 Task: Add Brixy Coconut Vanilla Shampoo Bar to the cart.
Action: Mouse moved to (242, 112)
Screenshot: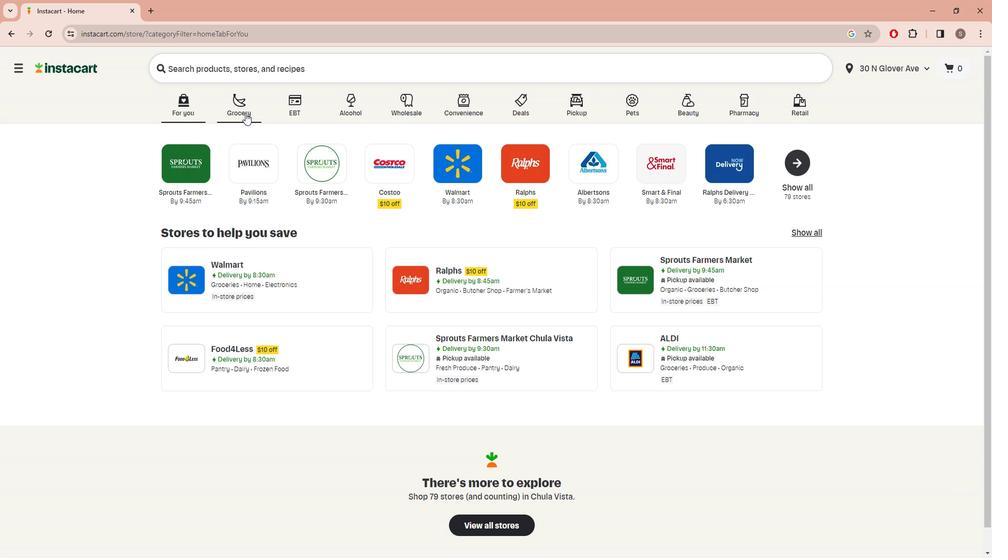 
Action: Mouse pressed left at (242, 112)
Screenshot: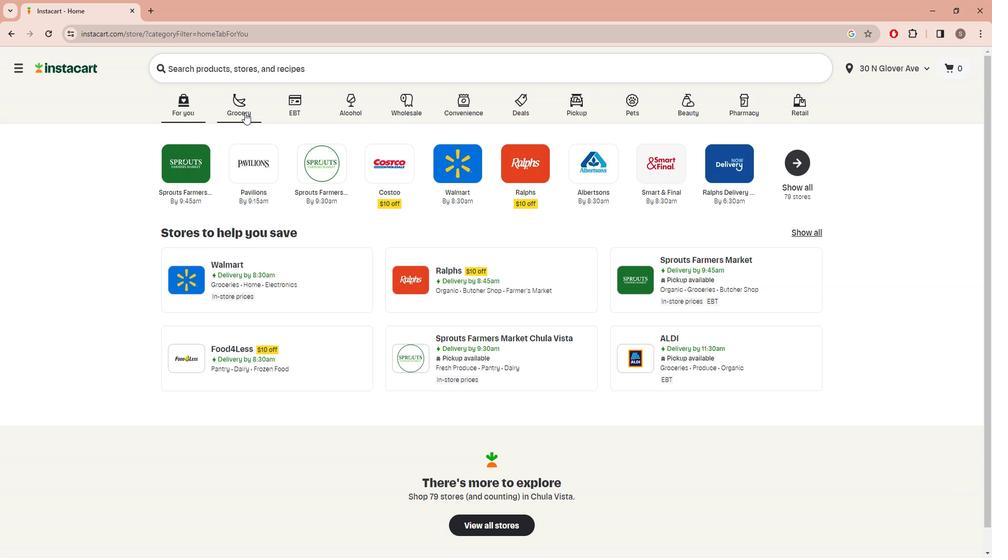 
Action: Mouse moved to (323, 332)
Screenshot: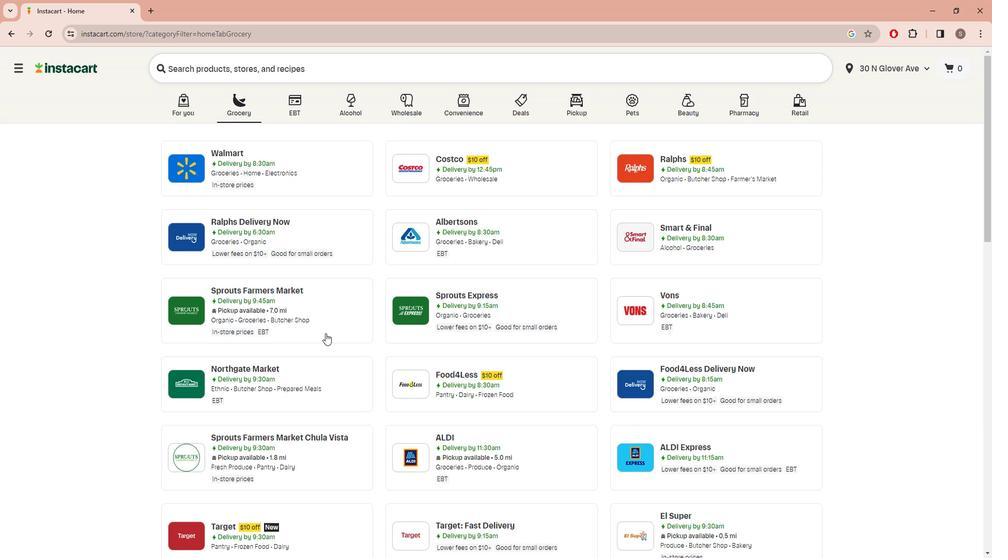 
Action: Mouse pressed left at (323, 332)
Screenshot: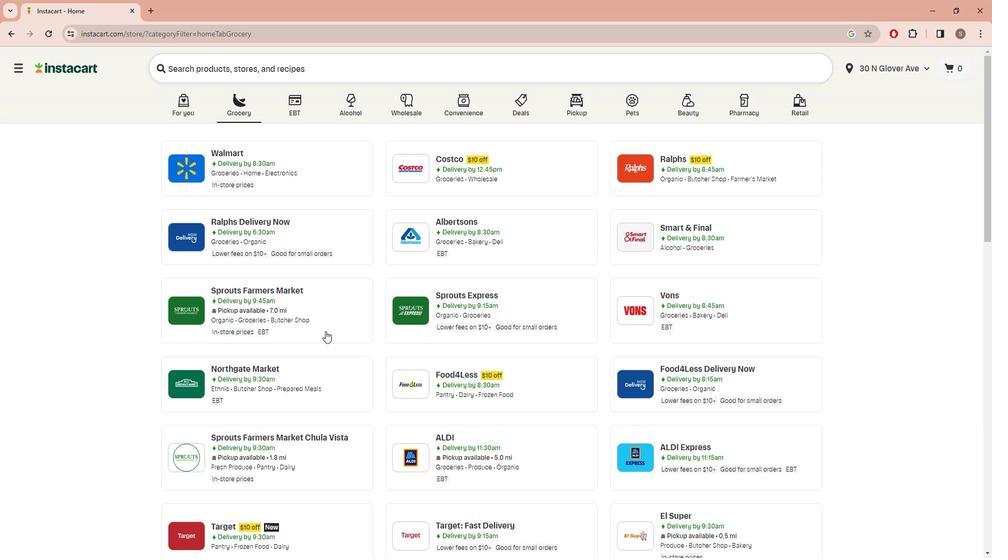 
Action: Mouse moved to (75, 325)
Screenshot: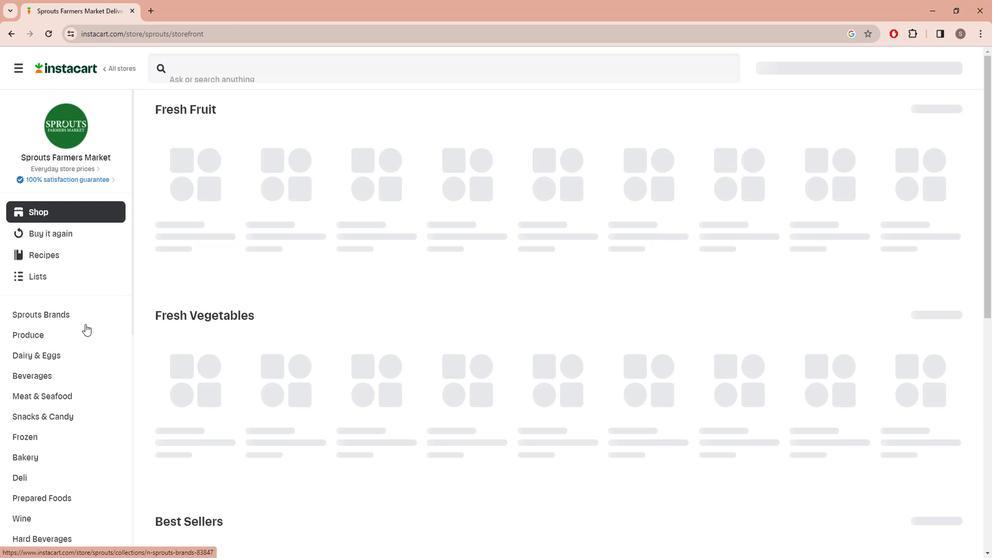 
Action: Mouse scrolled (75, 325) with delta (0, 0)
Screenshot: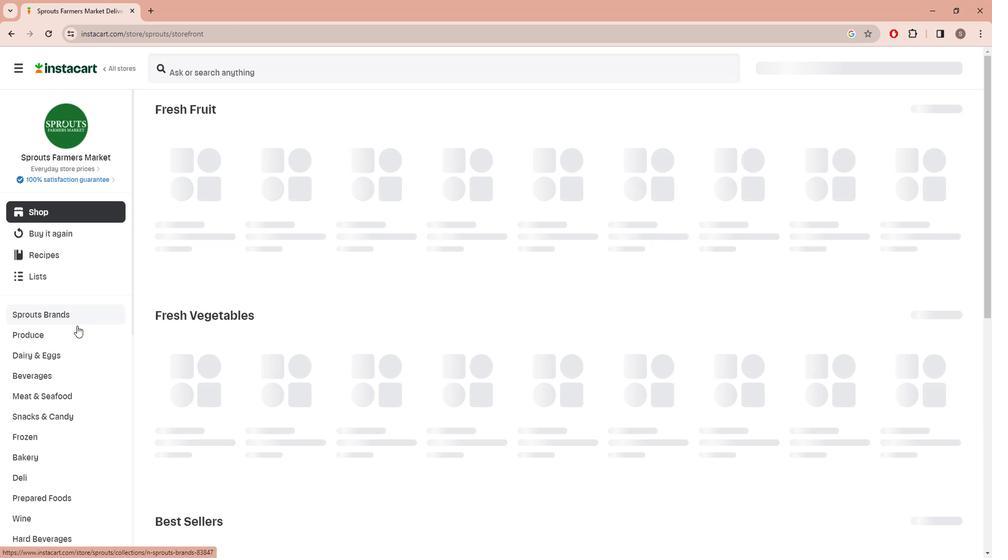 
Action: Mouse moved to (74, 326)
Screenshot: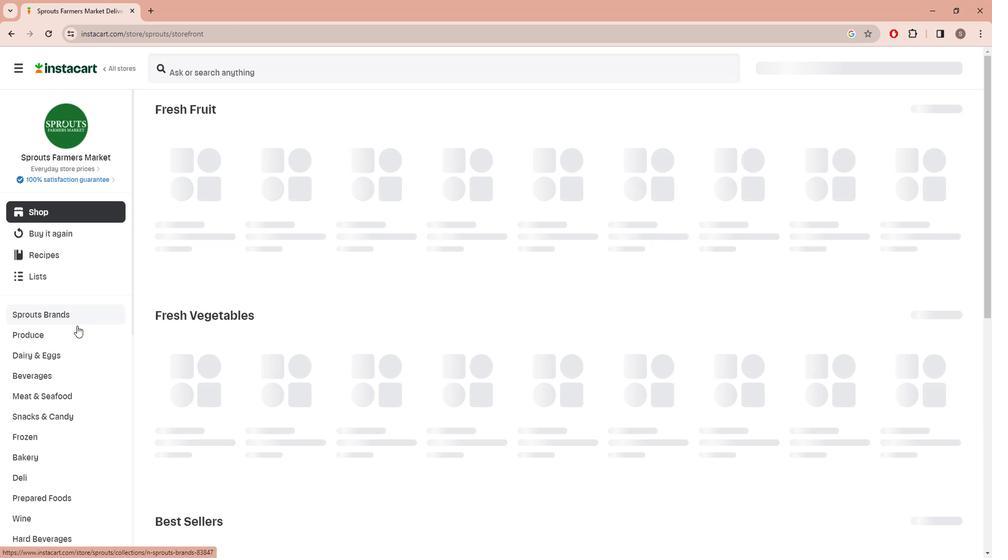 
Action: Mouse scrolled (74, 325) with delta (0, 0)
Screenshot: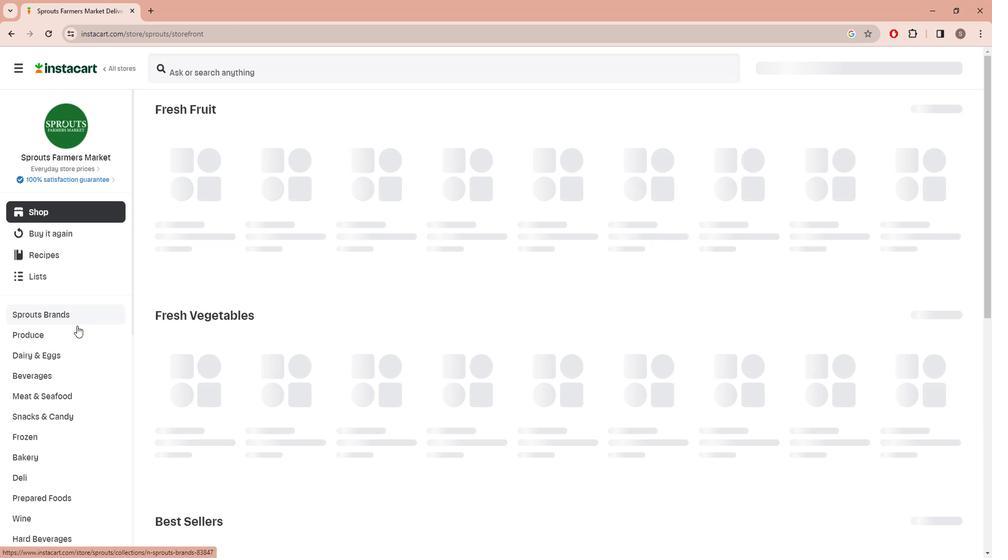 
Action: Mouse moved to (74, 327)
Screenshot: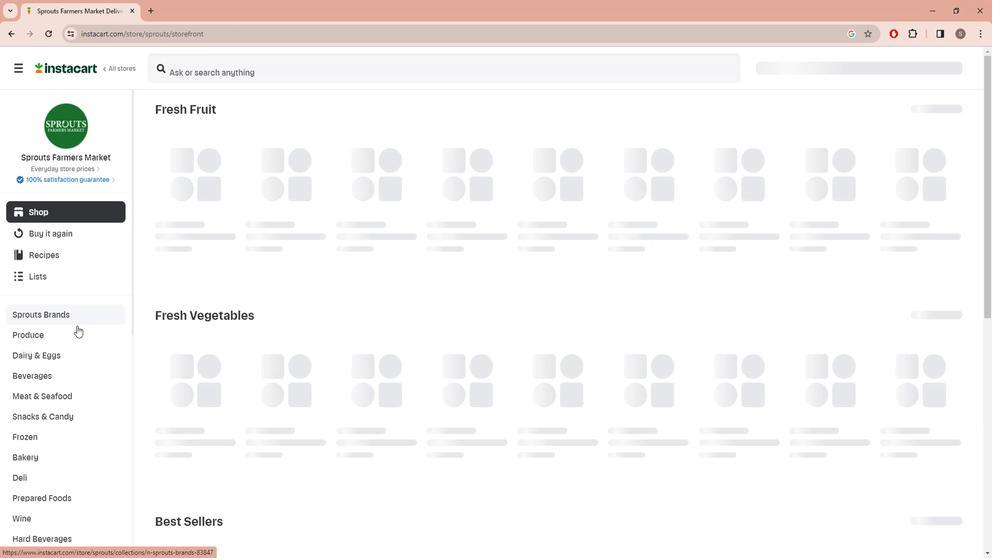 
Action: Mouse scrolled (74, 326) with delta (0, 0)
Screenshot: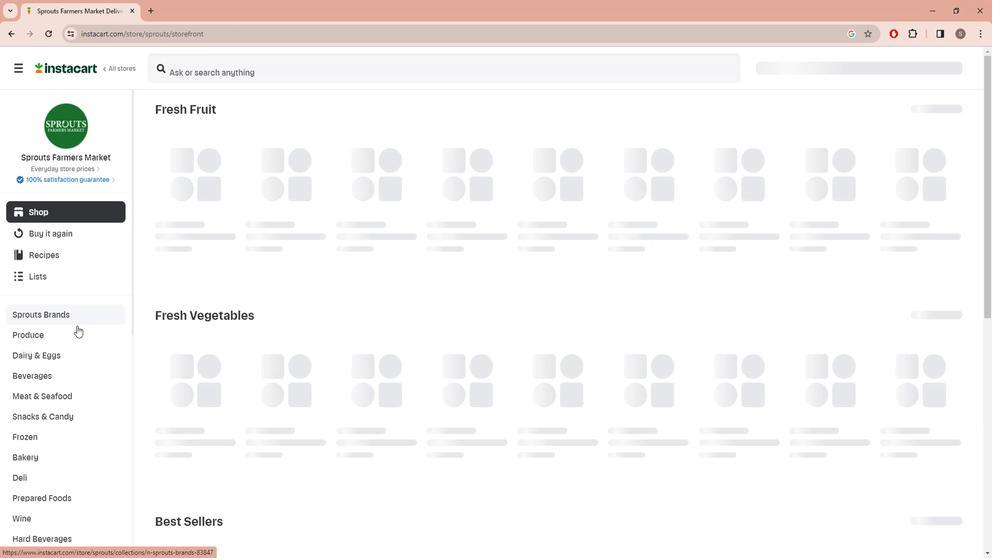 
Action: Mouse scrolled (74, 326) with delta (0, 0)
Screenshot: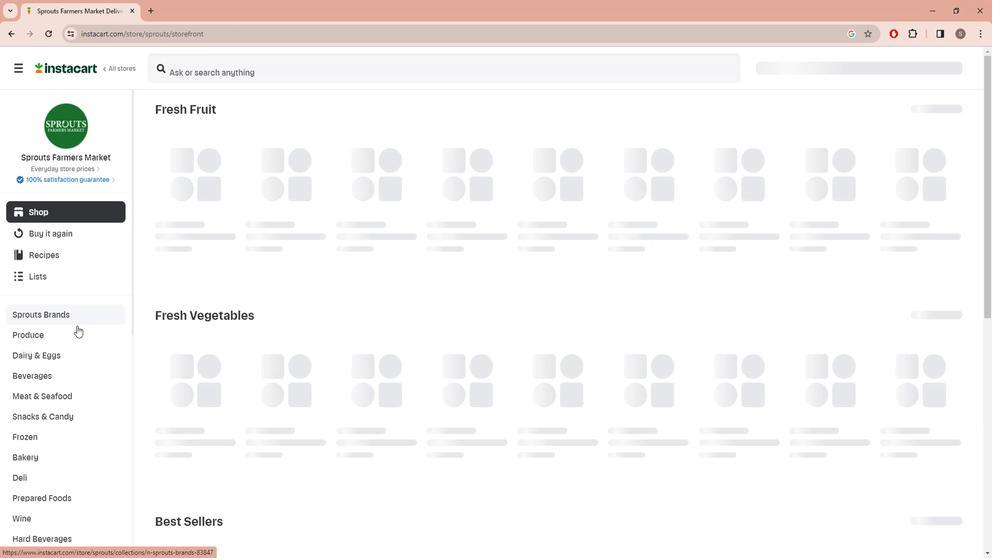 
Action: Mouse moved to (74, 328)
Screenshot: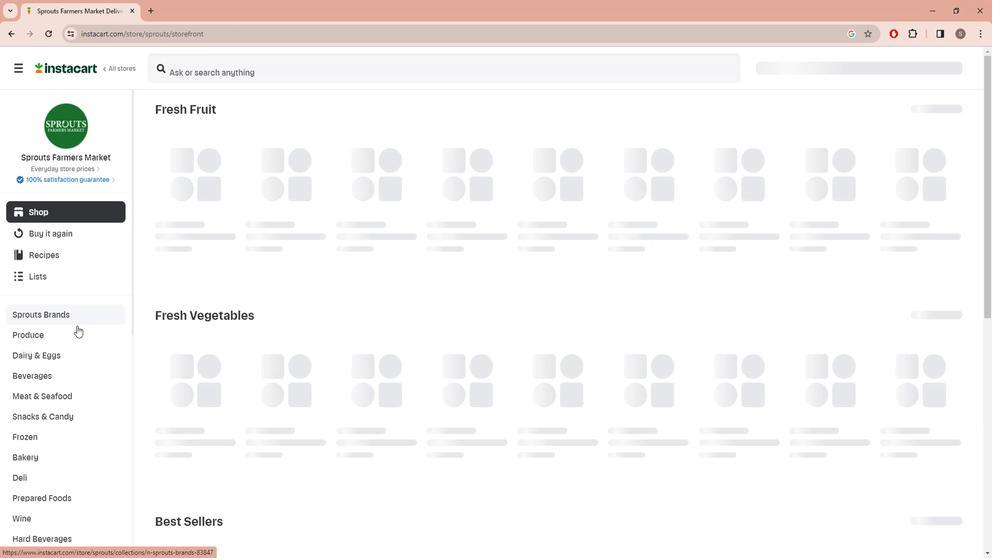 
Action: Mouse scrolled (74, 327) with delta (0, 0)
Screenshot: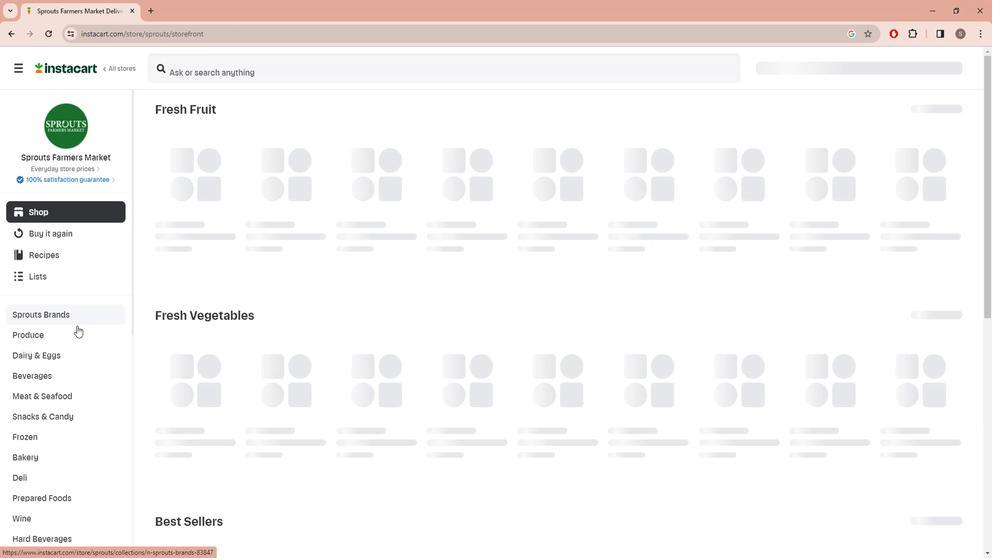 
Action: Mouse moved to (74, 328)
Screenshot: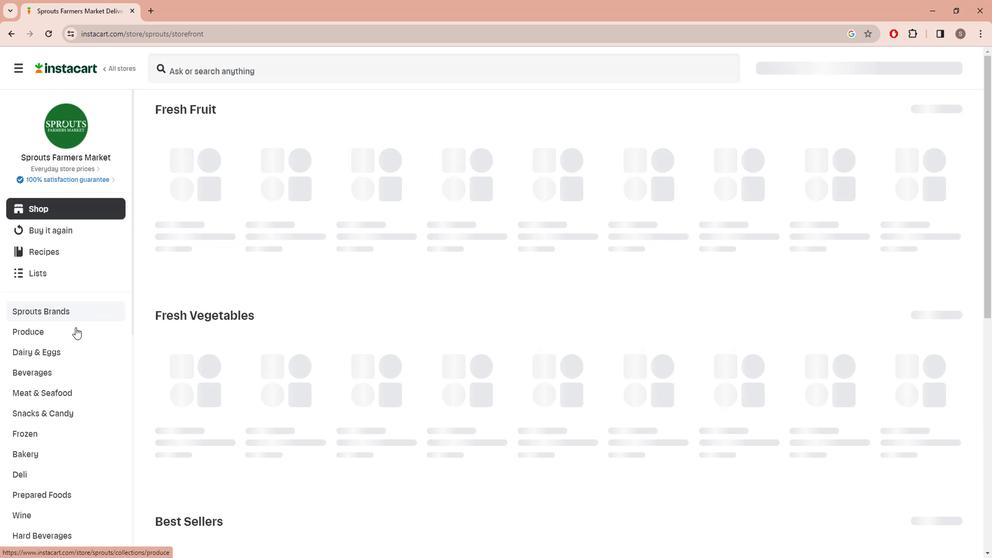 
Action: Mouse scrolled (74, 327) with delta (0, 0)
Screenshot: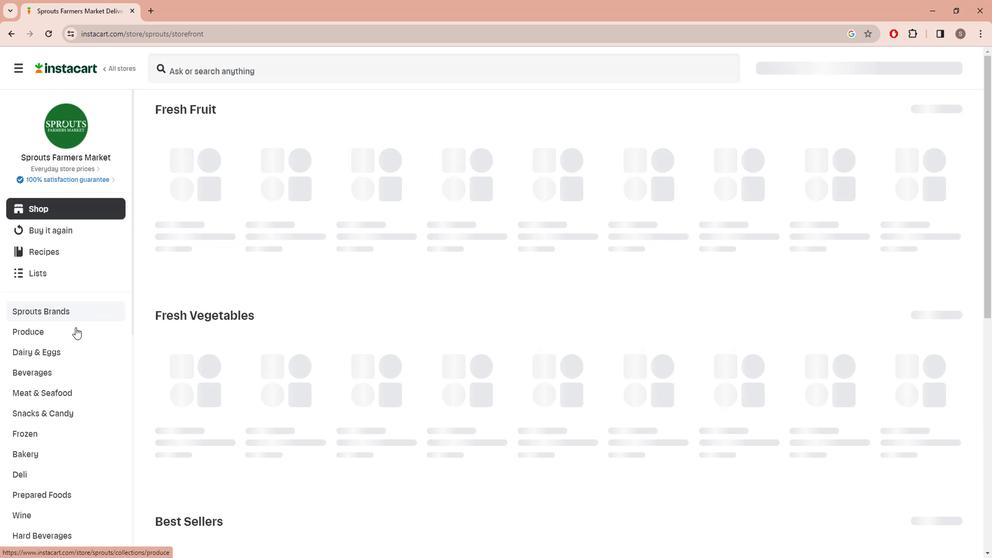 
Action: Mouse moved to (73, 328)
Screenshot: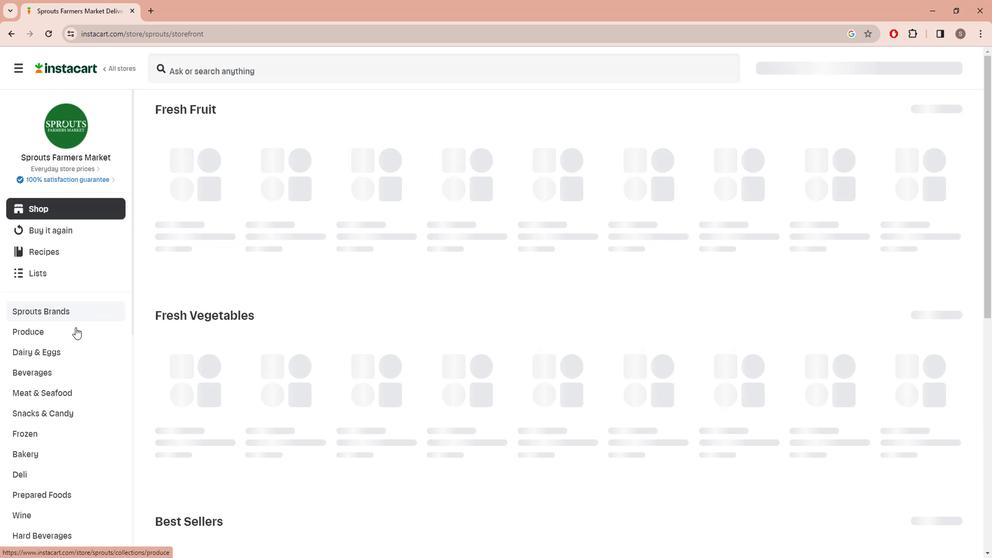 
Action: Mouse scrolled (73, 328) with delta (0, 0)
Screenshot: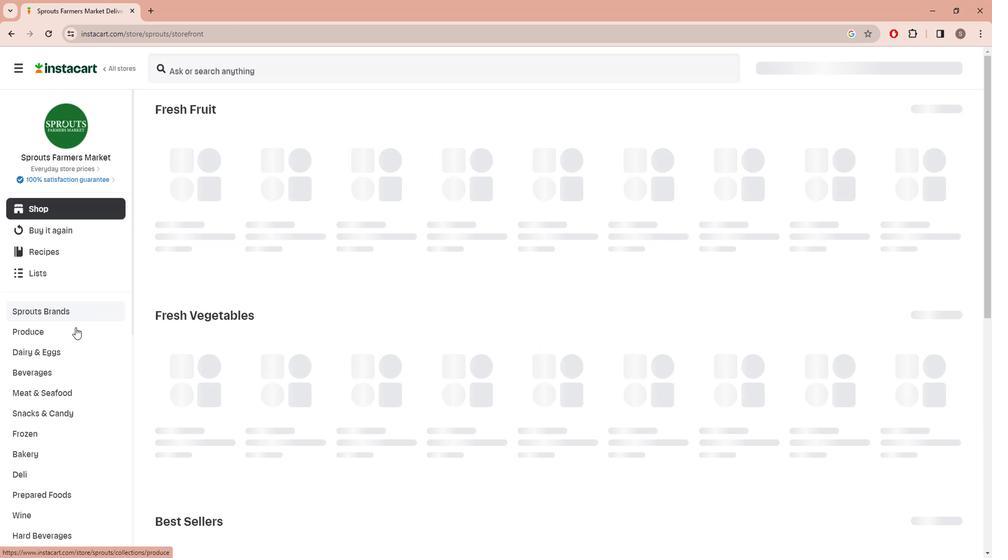 
Action: Mouse moved to (72, 324)
Screenshot: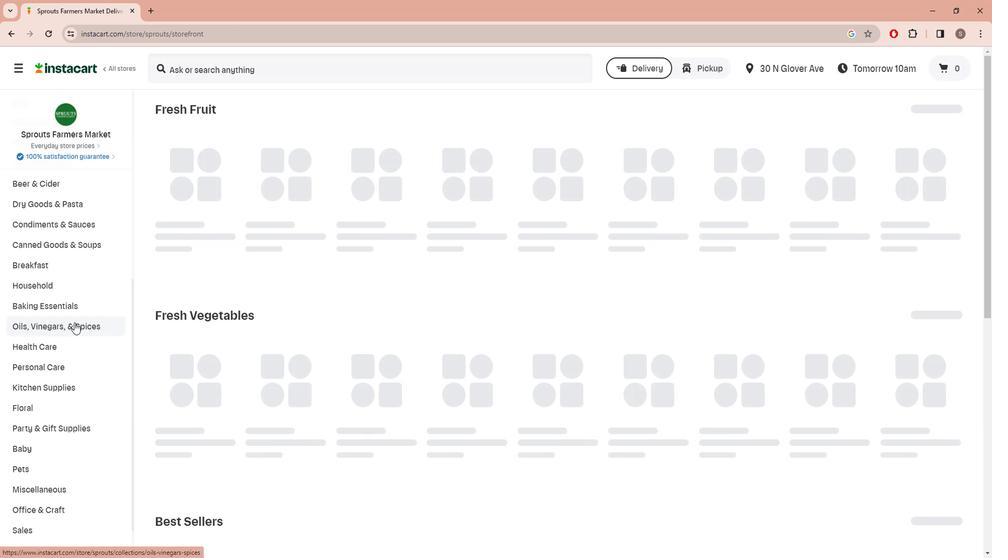 
Action: Mouse scrolled (72, 323) with delta (0, 0)
Screenshot: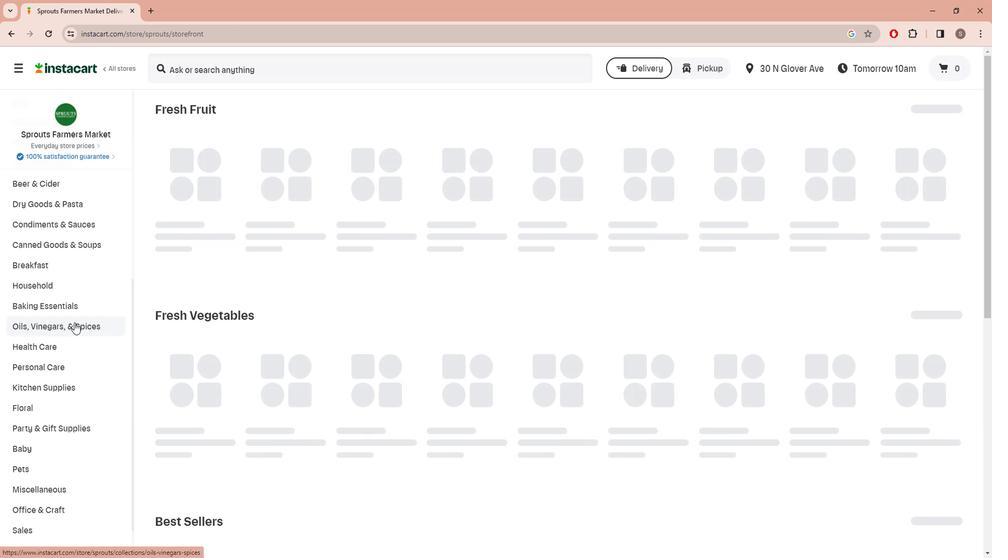 
Action: Mouse moved to (71, 324)
Screenshot: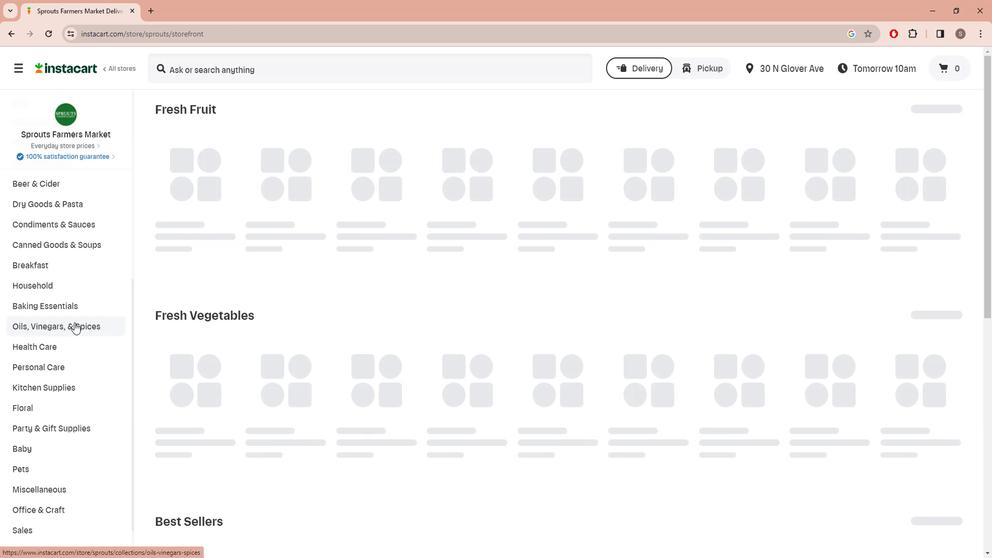 
Action: Mouse scrolled (71, 324) with delta (0, 0)
Screenshot: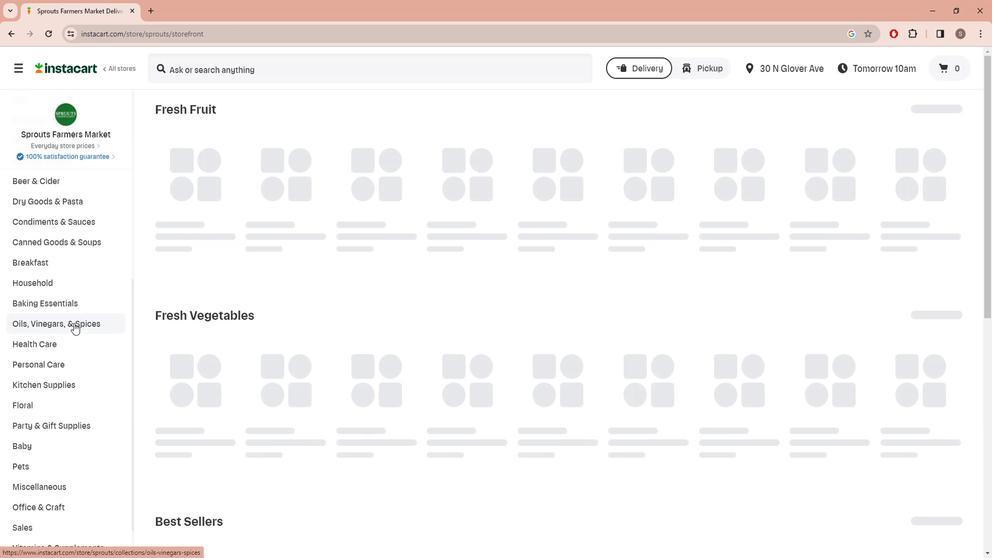 
Action: Mouse moved to (69, 319)
Screenshot: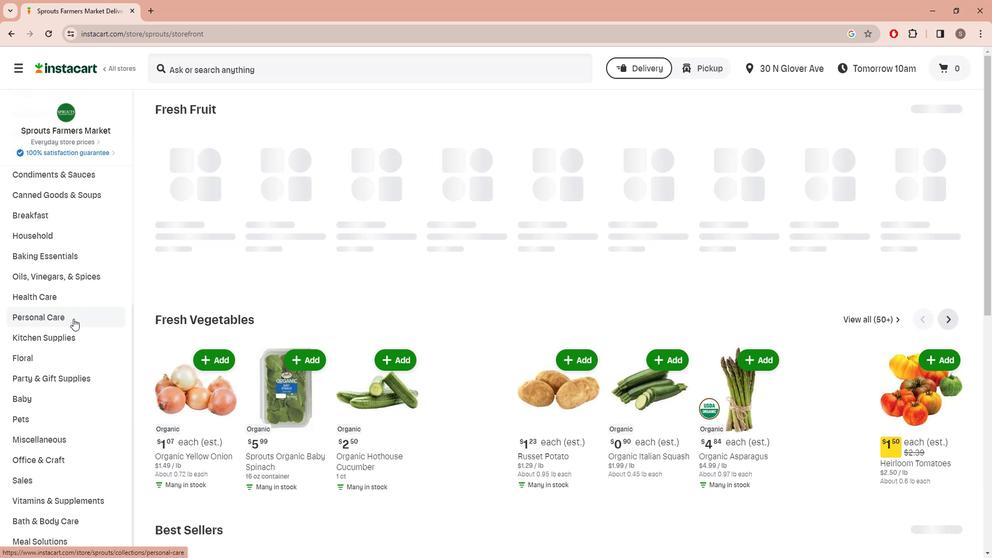 
Action: Mouse pressed left at (69, 319)
Screenshot: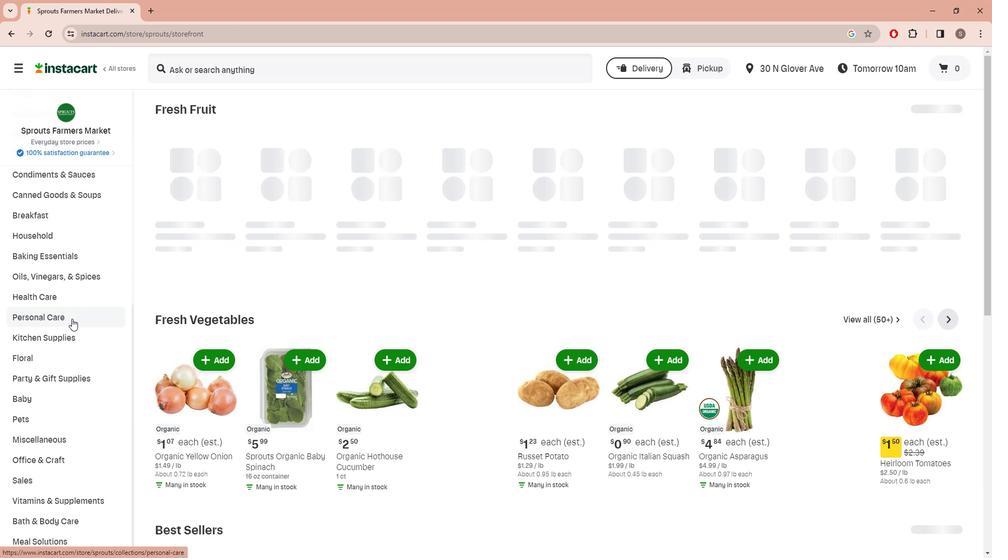 
Action: Mouse moved to (673, 139)
Screenshot: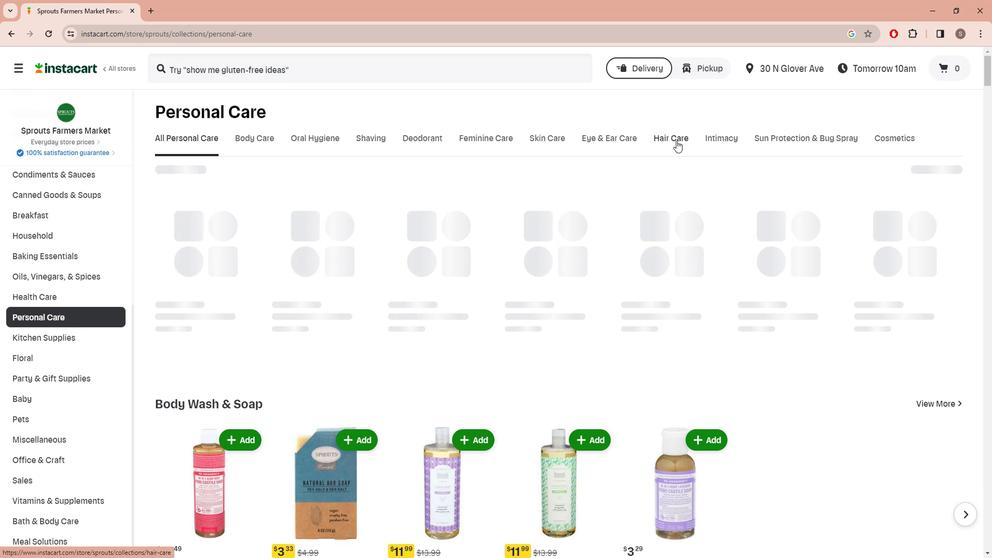 
Action: Mouse pressed left at (673, 139)
Screenshot: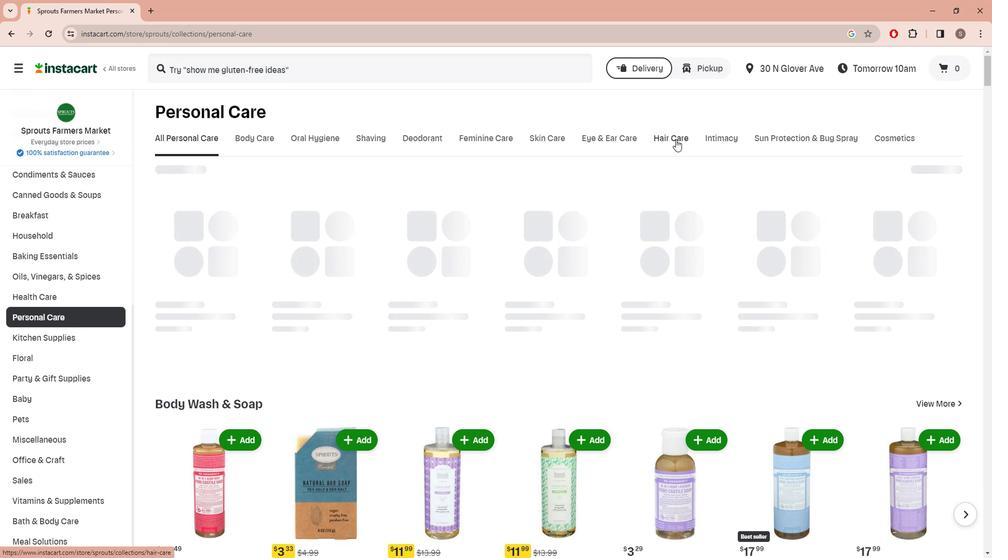 
Action: Mouse moved to (221, 188)
Screenshot: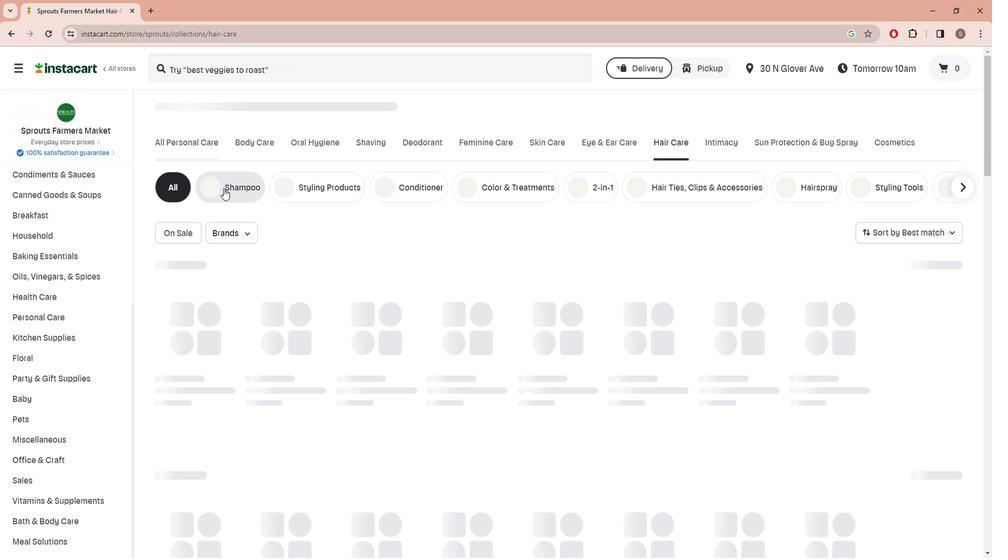 
Action: Mouse pressed left at (221, 188)
Screenshot: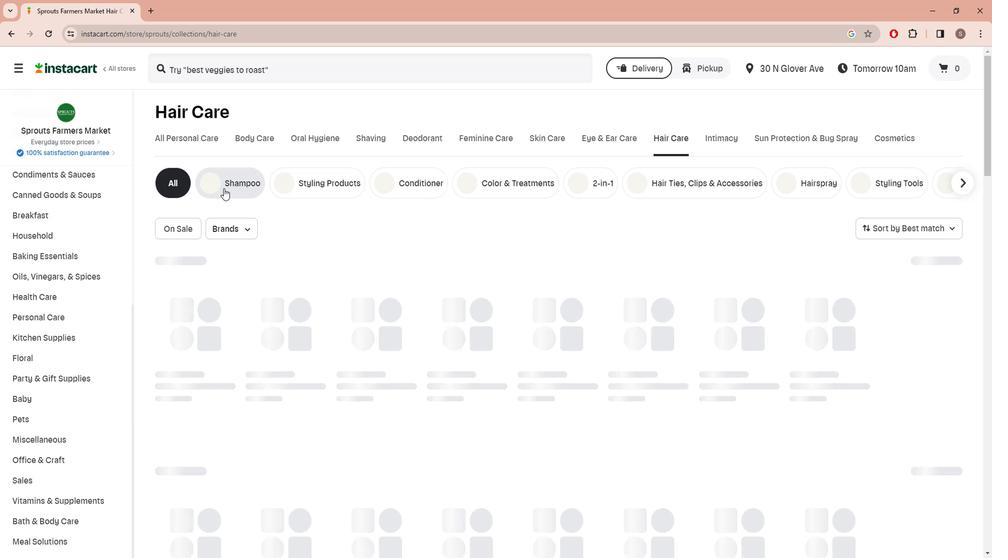
Action: Mouse moved to (215, 71)
Screenshot: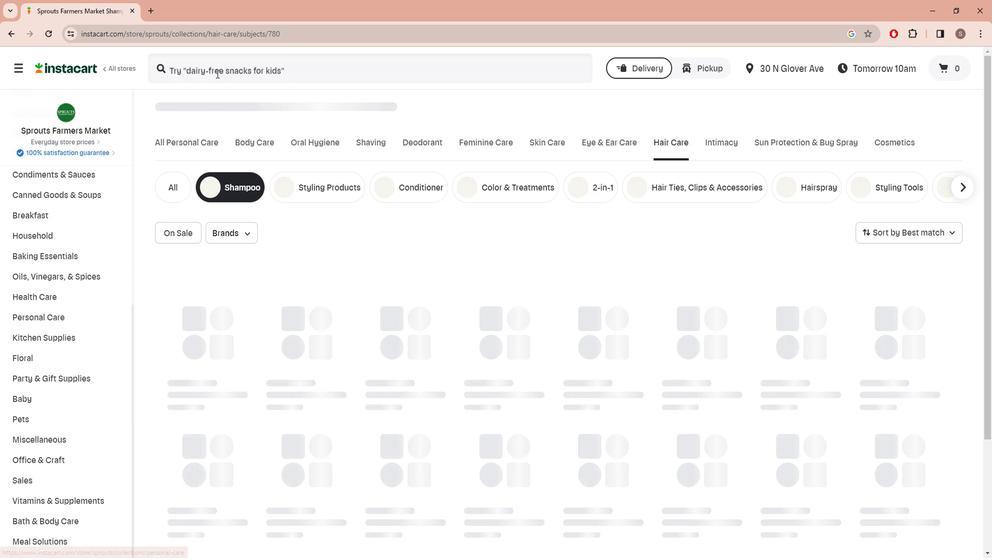 
Action: Mouse pressed left at (215, 71)
Screenshot: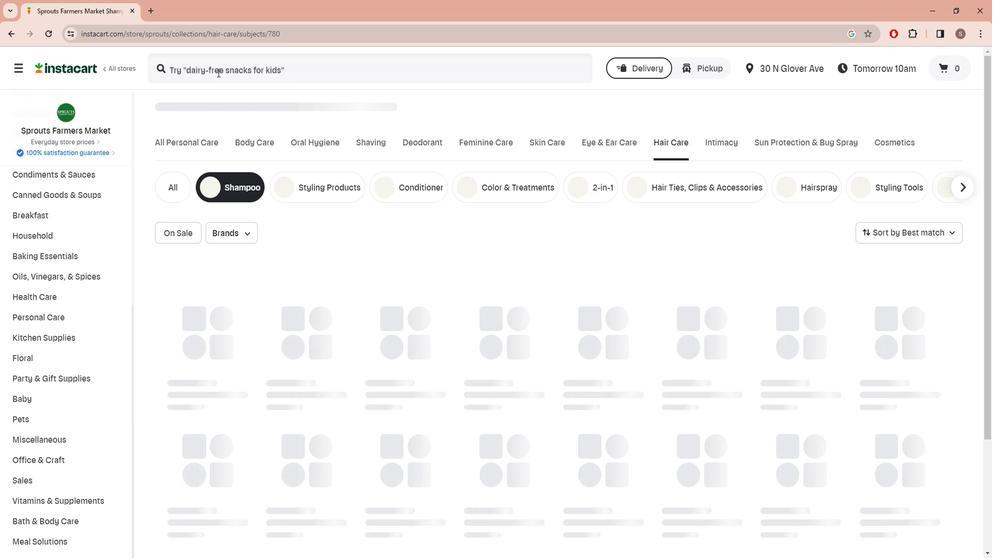 
Action: Key pressed <Key.shift>Brixy<Key.space><Key.shift><Key.shift><Key.shift>Coconut<Key.space><Key.shift>Vanilla<Key.space><Key.shift><Key.shift><Key.shift>Shampoo<Key.space><Key.shift>Bar<Key.enter>
Screenshot: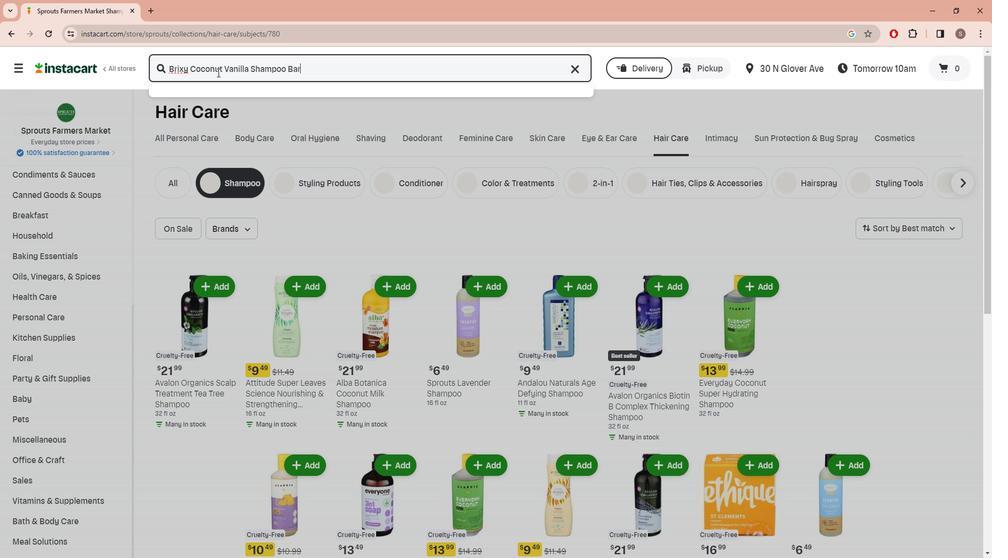 
Action: Mouse moved to (282, 188)
Screenshot: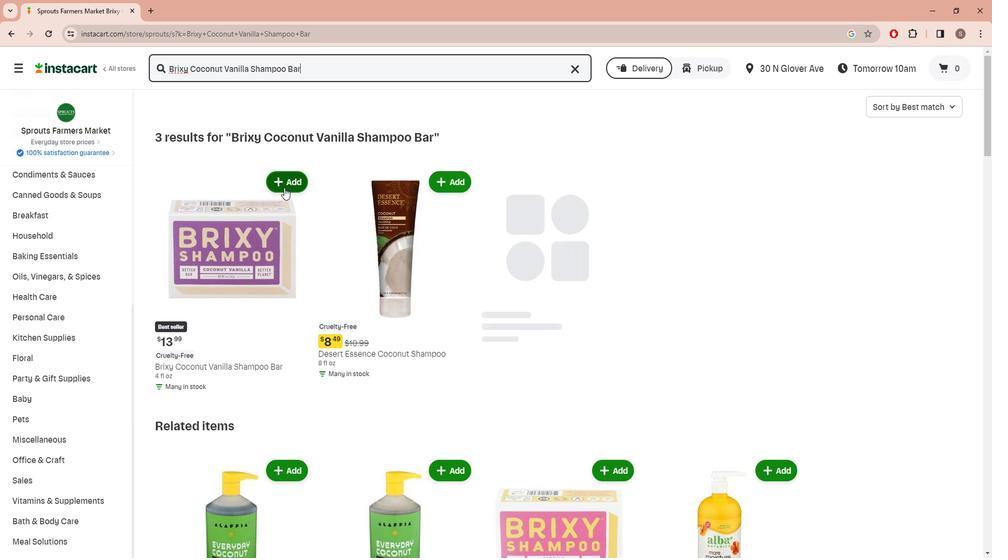 
Action: Mouse pressed left at (282, 188)
Screenshot: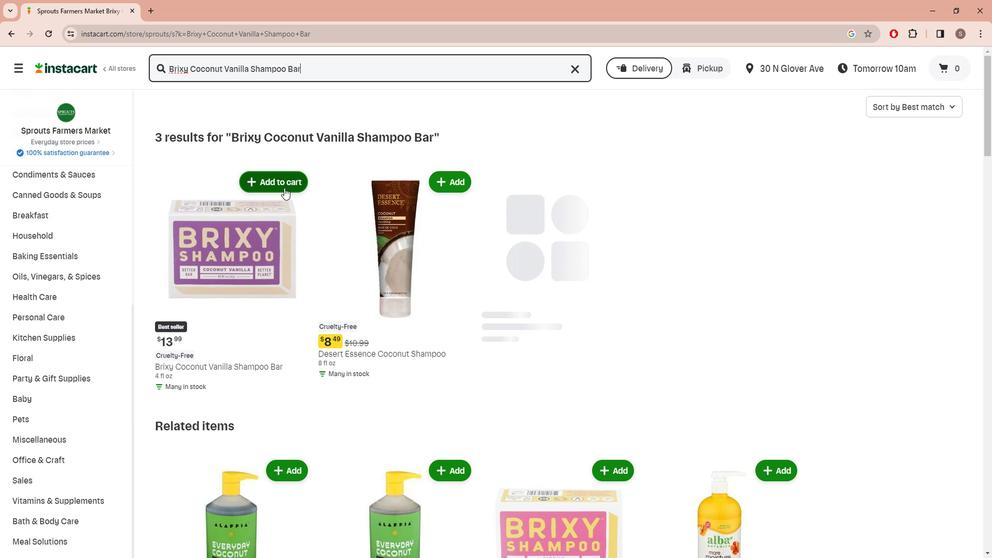
Action: Mouse moved to (299, 228)
Screenshot: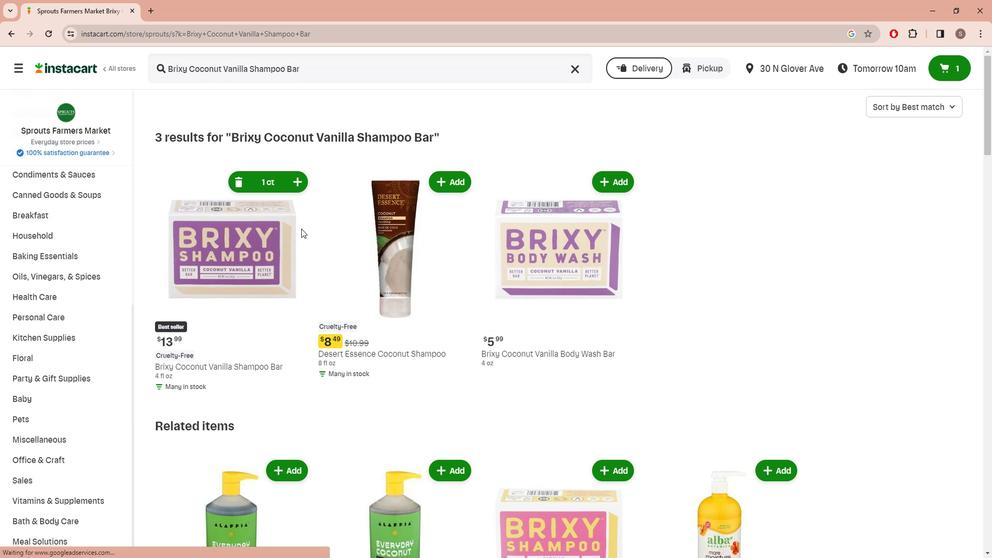 
